 Task: Create a blank project AgilePulse with privacy Public and default view as List and in the team Taskers . Create three sections in the project as To-Do, Doing and Done
Action: Mouse moved to (76, 59)
Screenshot: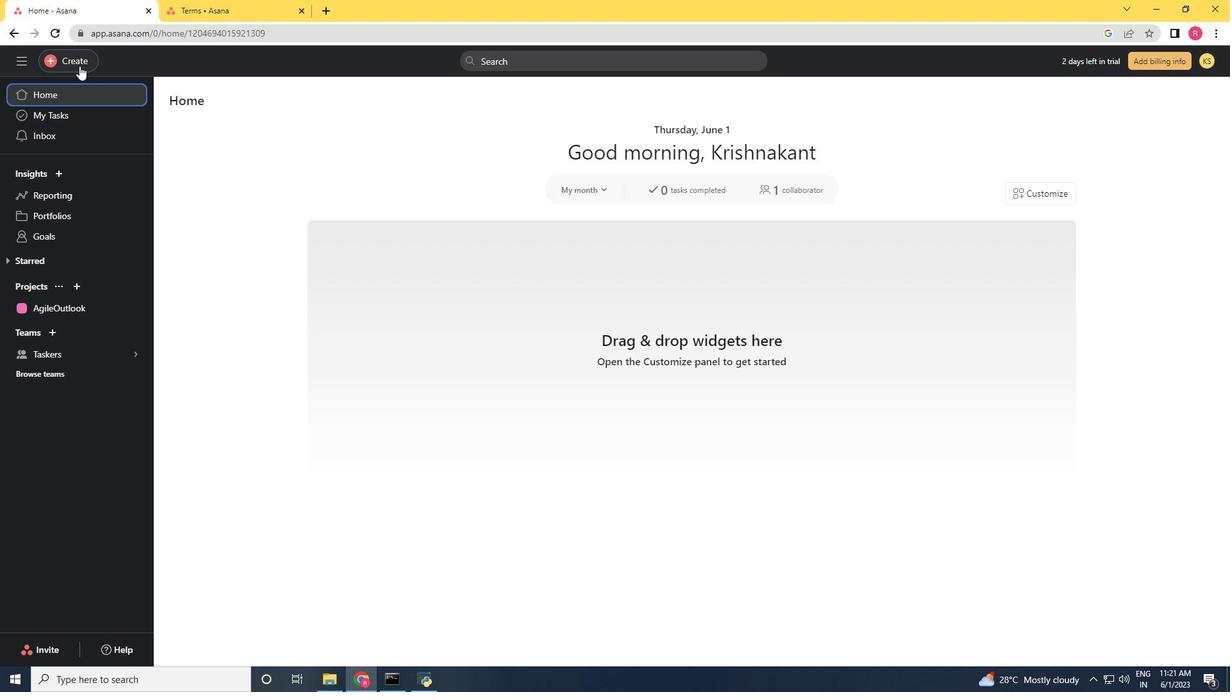 
Action: Mouse pressed left at (76, 59)
Screenshot: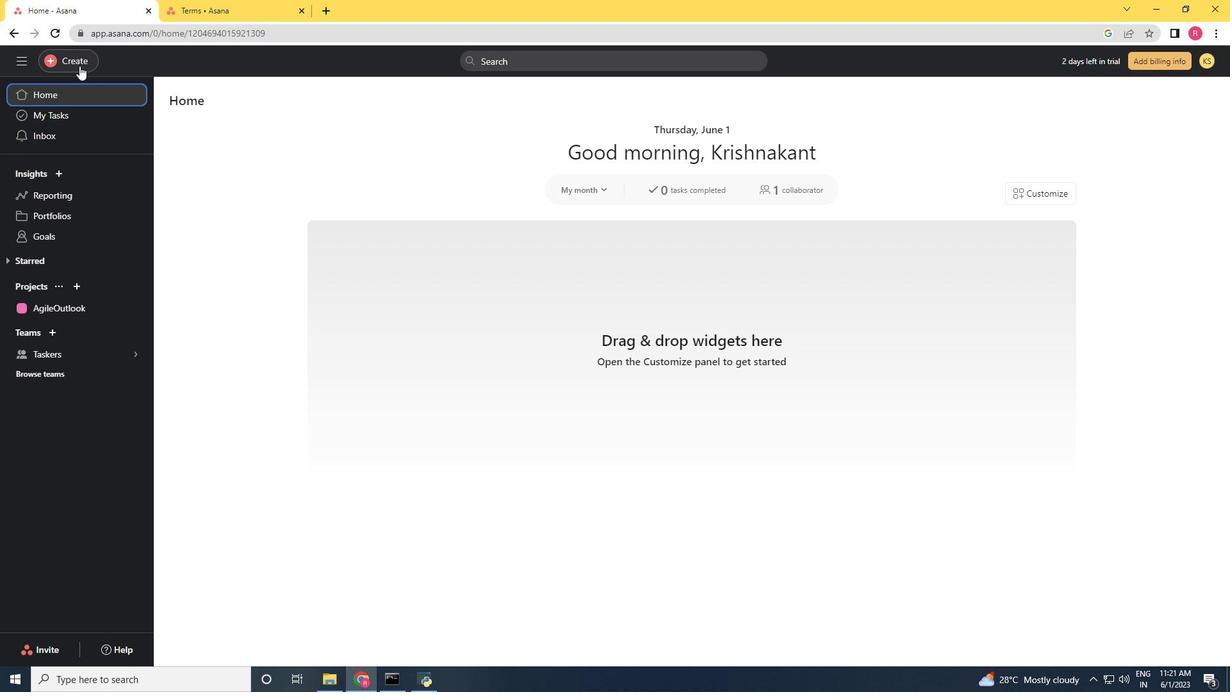 
Action: Mouse moved to (153, 87)
Screenshot: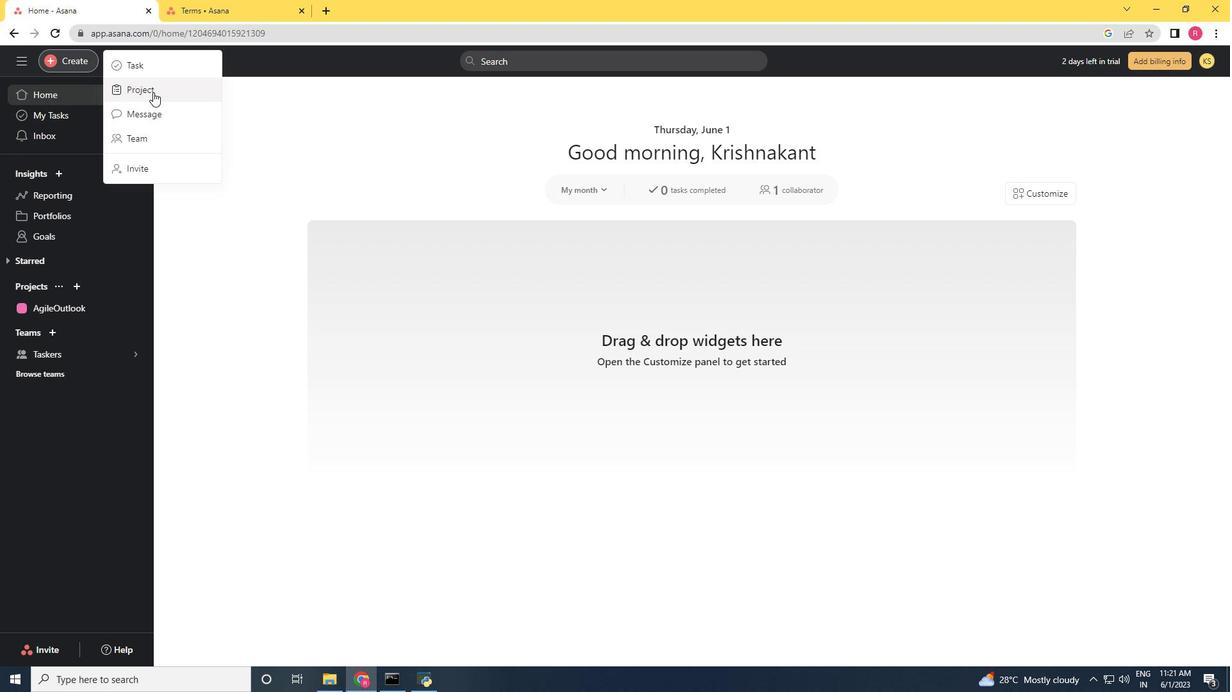 
Action: Mouse pressed left at (153, 87)
Screenshot: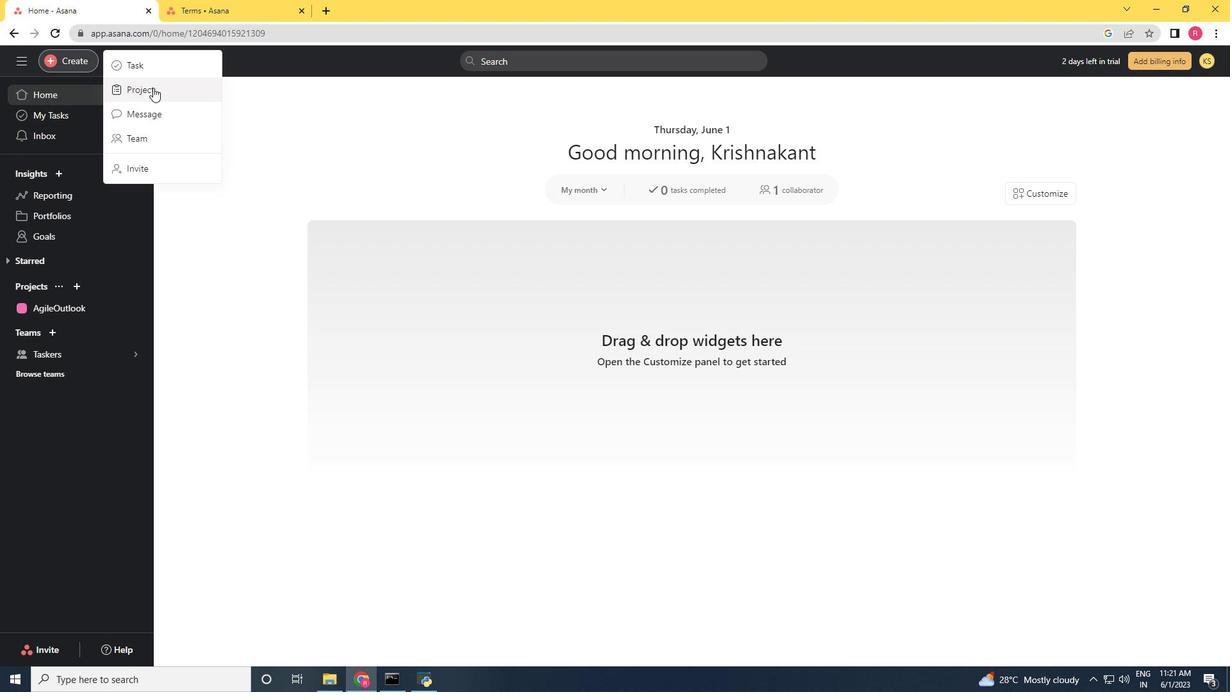 
Action: Mouse moved to (554, 381)
Screenshot: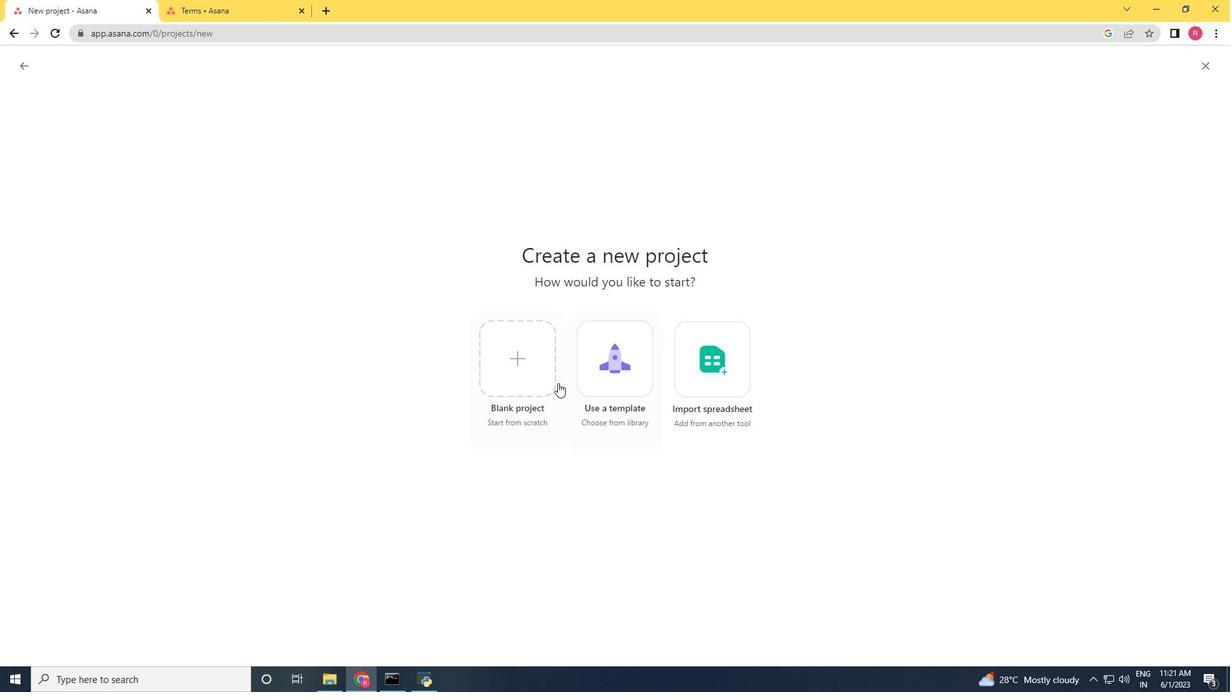 
Action: Mouse pressed left at (554, 381)
Screenshot: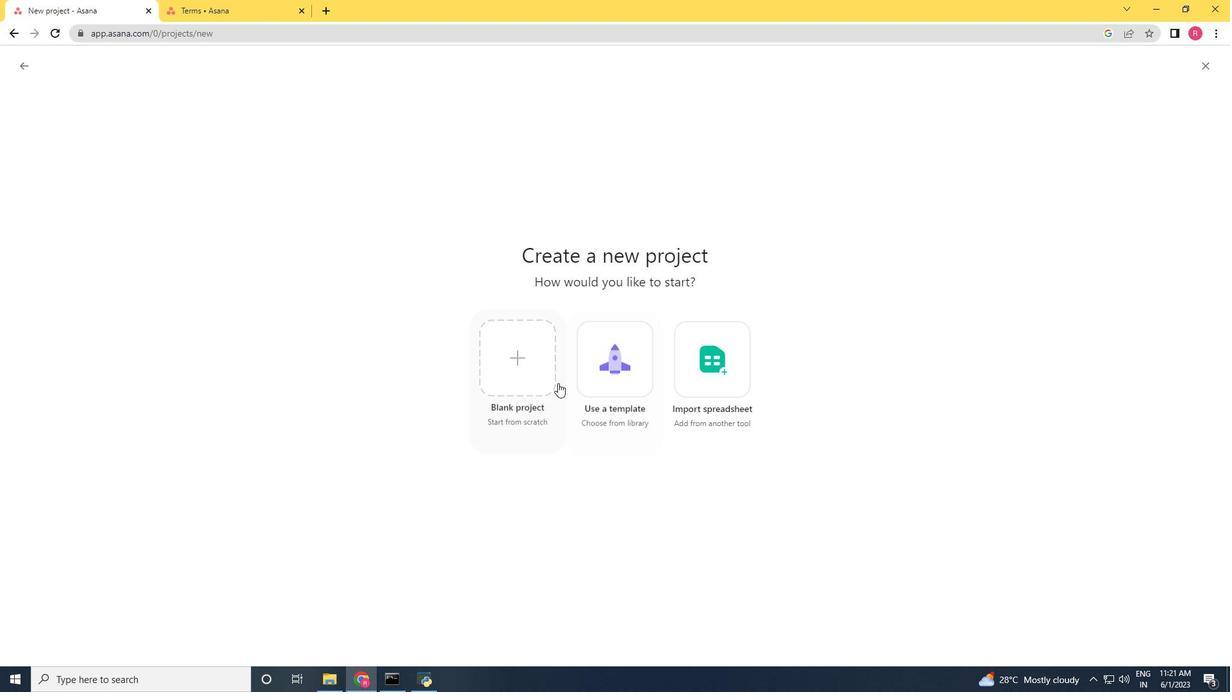 
Action: Mouse moved to (490, 381)
Screenshot: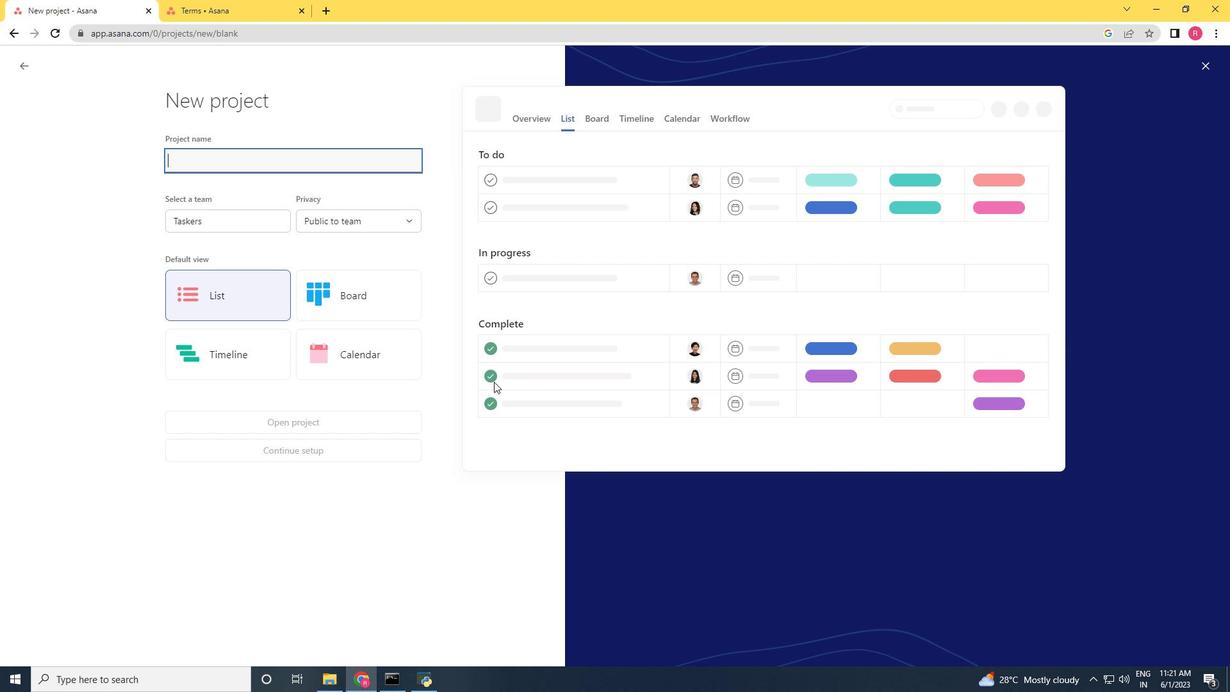 
Action: Key pressed <Key.shift>Agile<Key.shift>Pulse
Screenshot: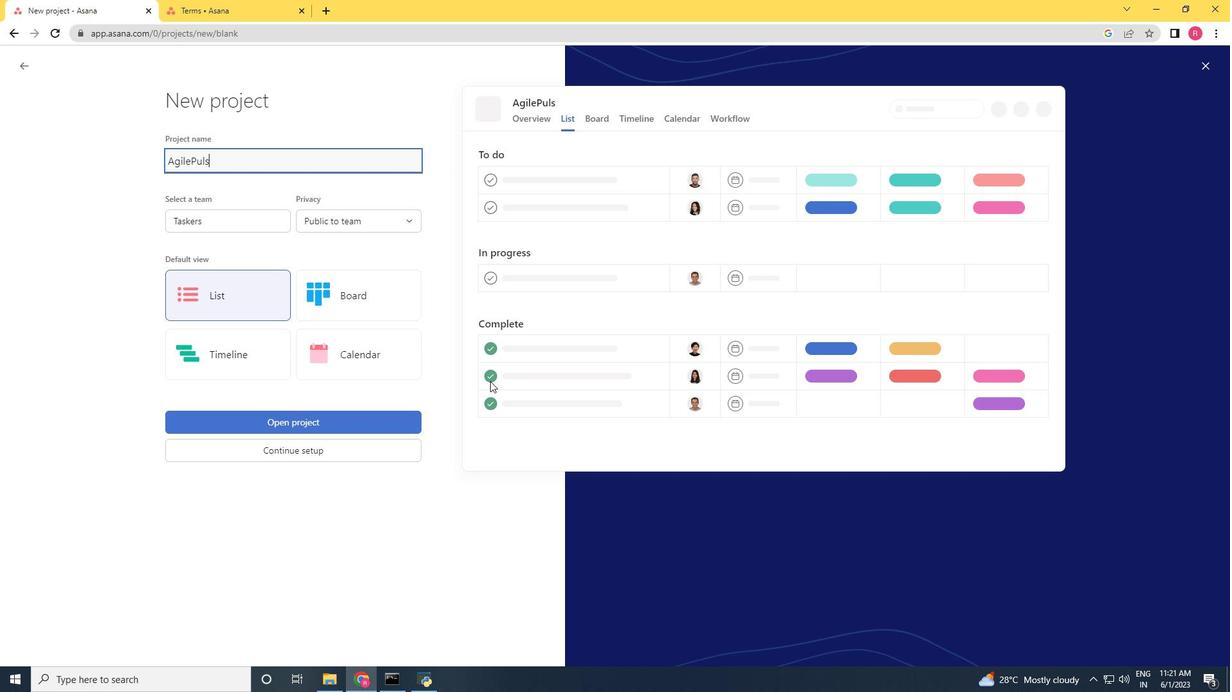 
Action: Mouse moved to (383, 215)
Screenshot: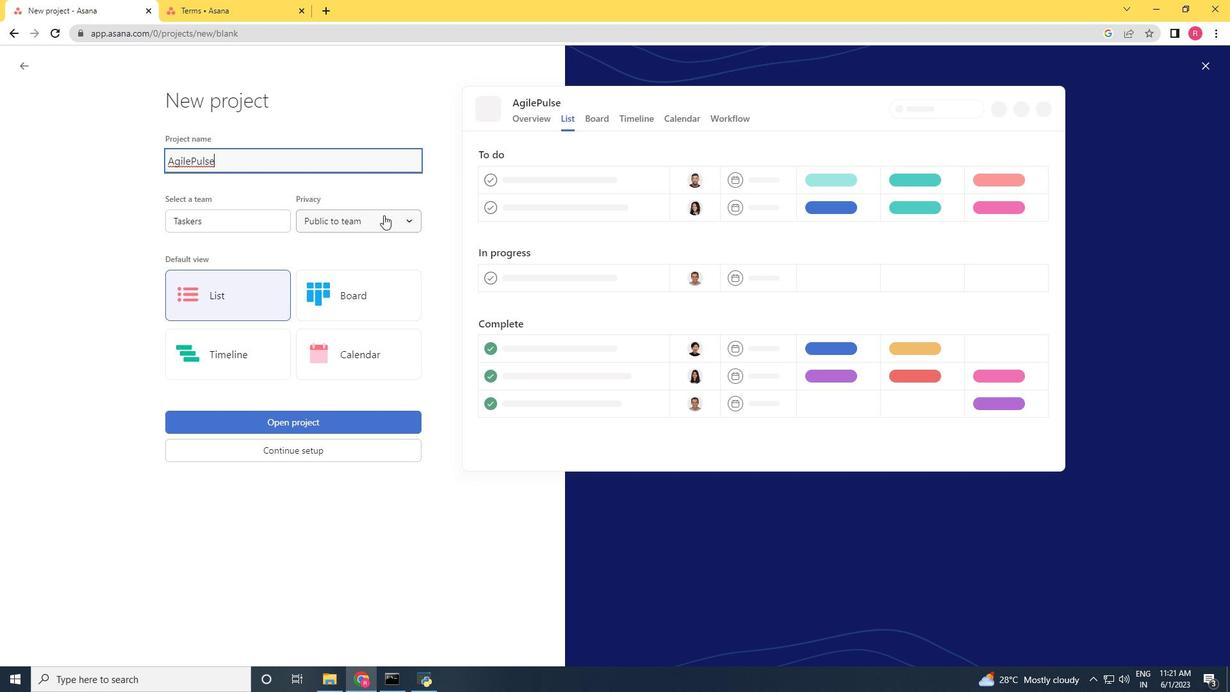 
Action: Mouse pressed left at (383, 215)
Screenshot: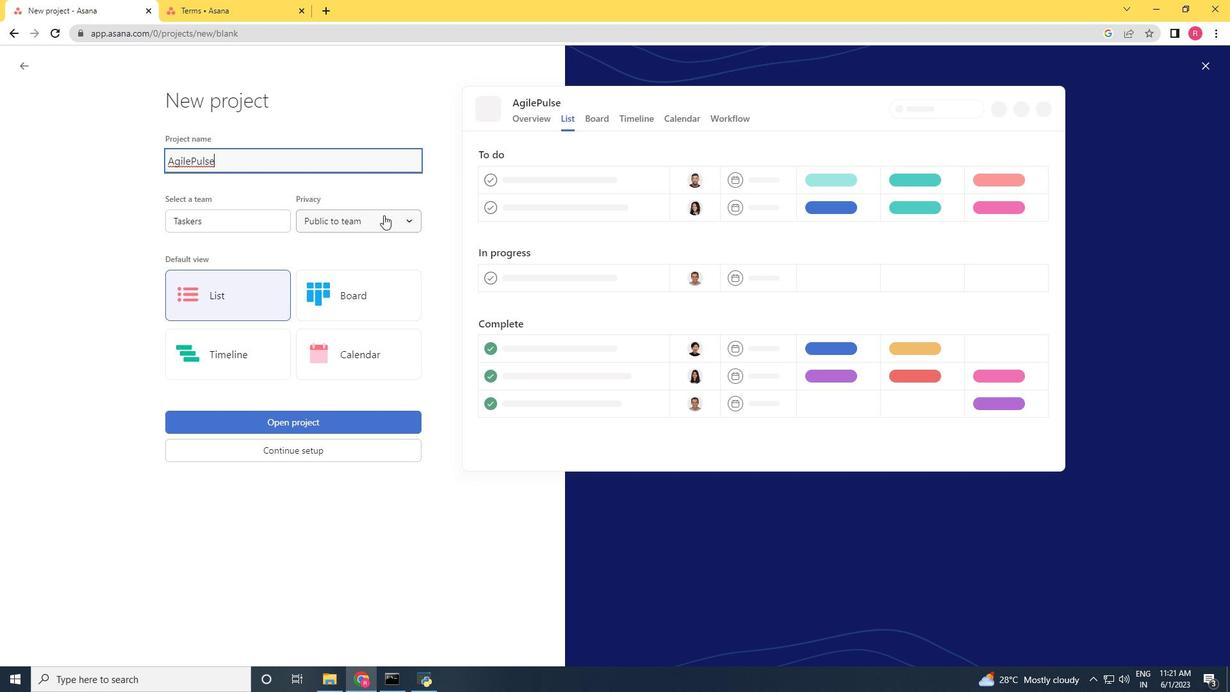 
Action: Mouse moved to (388, 249)
Screenshot: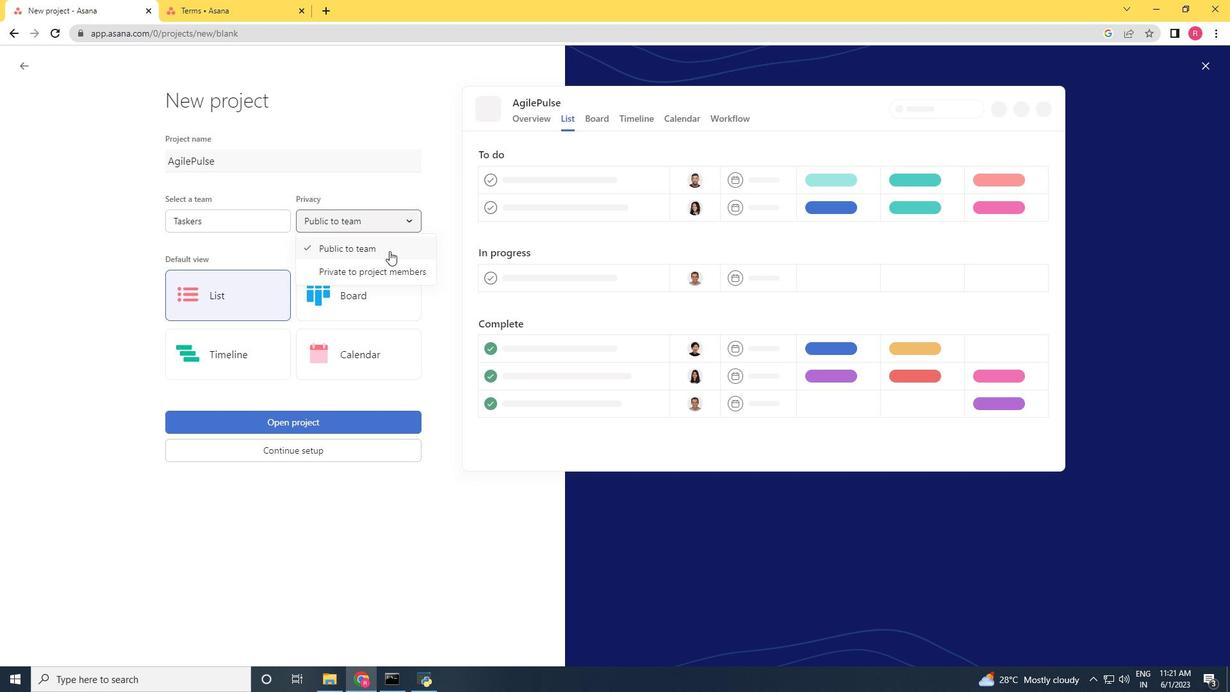 
Action: Mouse pressed left at (388, 249)
Screenshot: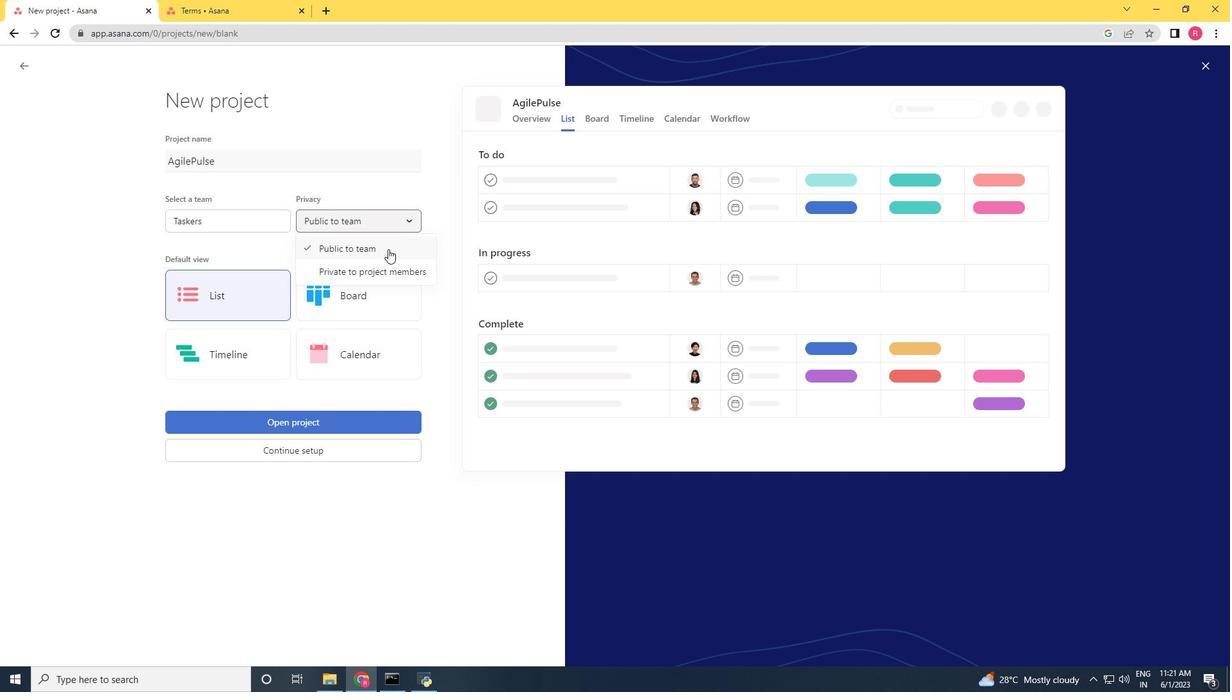 
Action: Mouse moved to (246, 299)
Screenshot: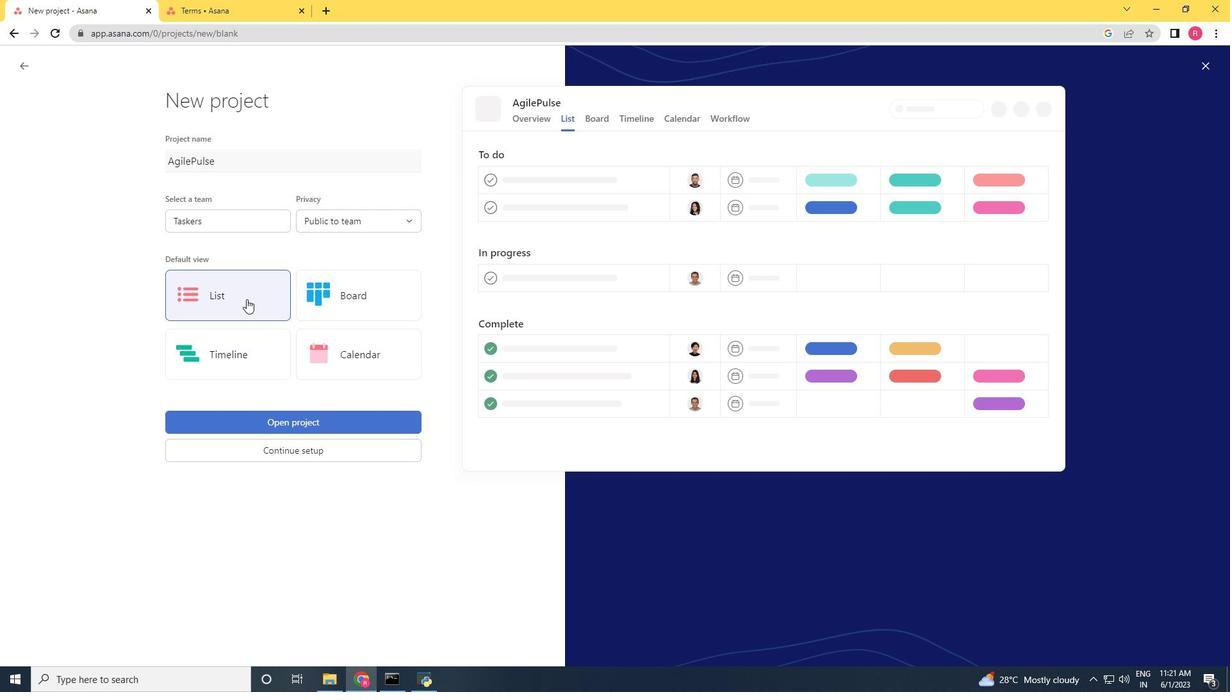 
Action: Mouse pressed left at (246, 299)
Screenshot: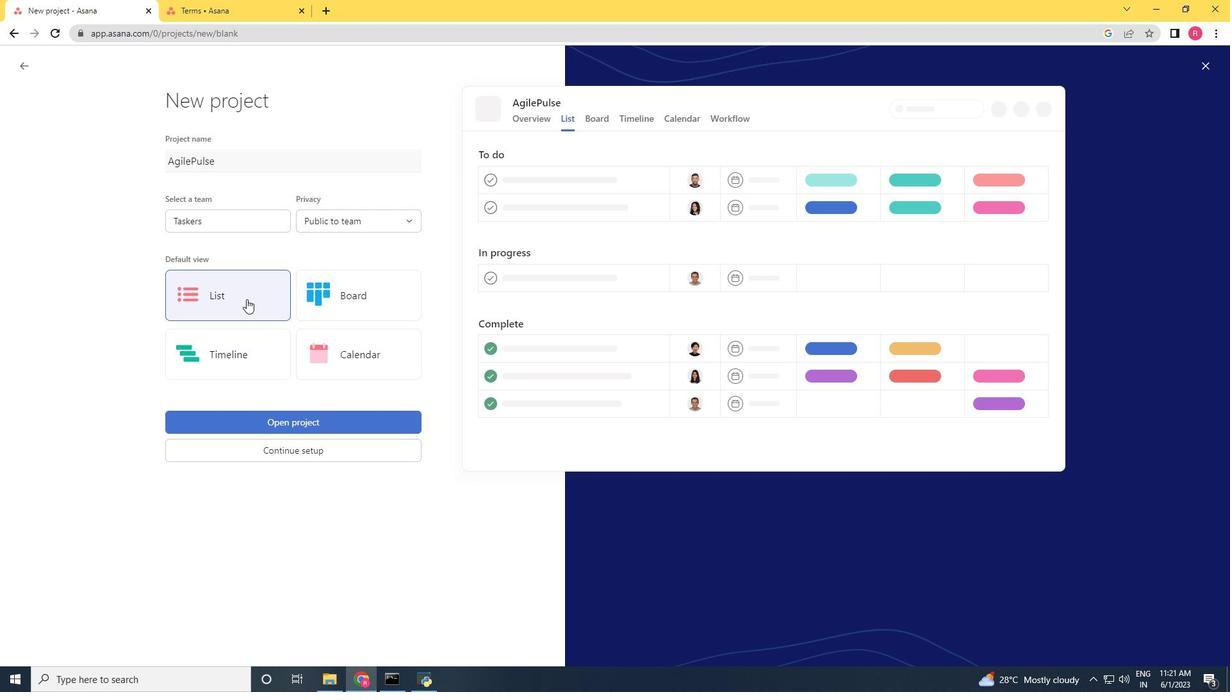 
Action: Mouse moved to (211, 224)
Screenshot: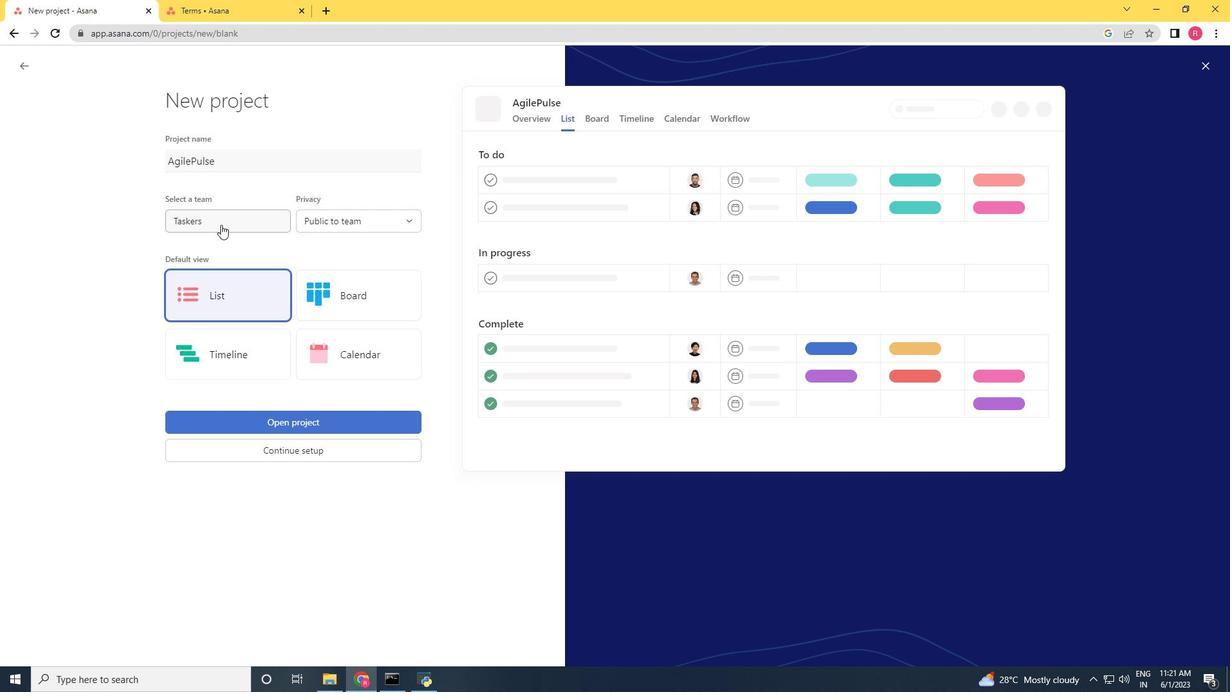 
Action: Mouse pressed left at (211, 224)
Screenshot: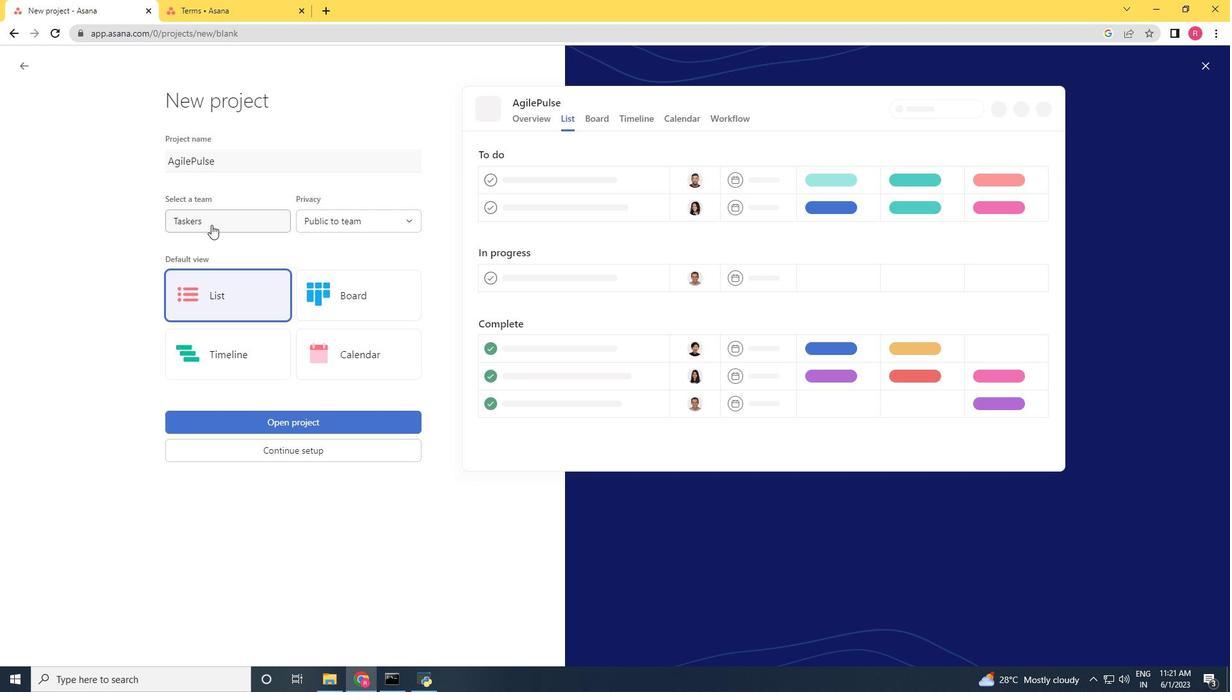 
Action: Mouse moved to (246, 244)
Screenshot: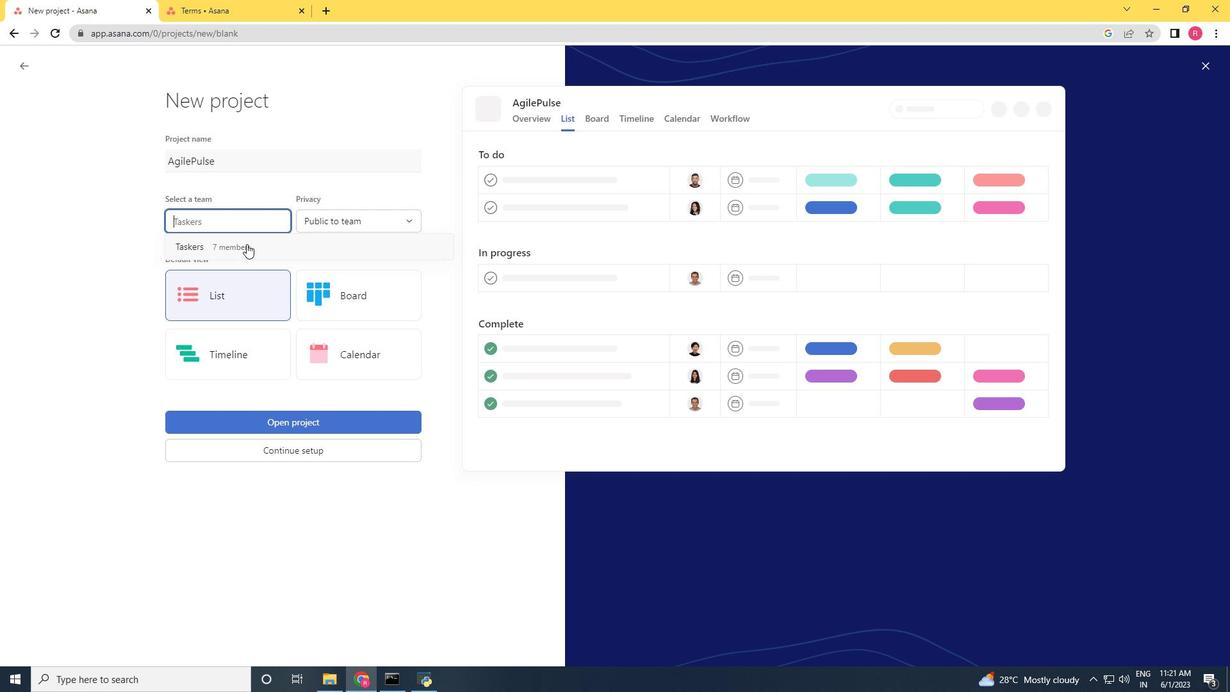 
Action: Mouse pressed left at (246, 244)
Screenshot: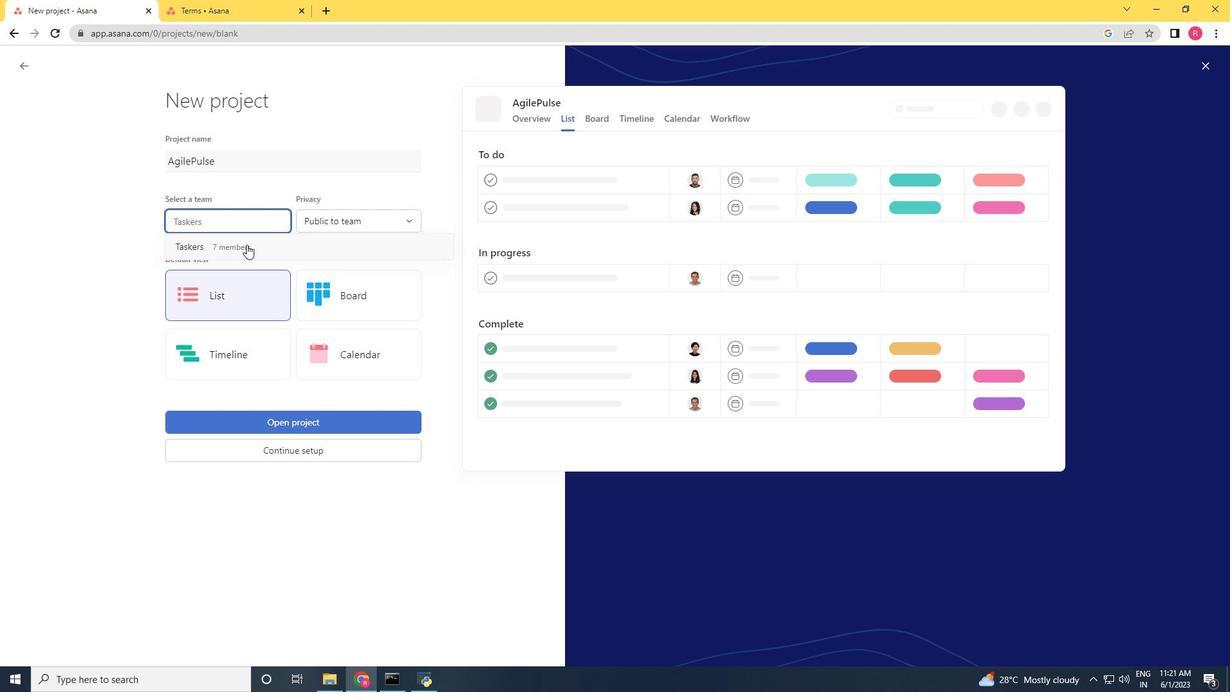 
Action: Mouse moved to (330, 422)
Screenshot: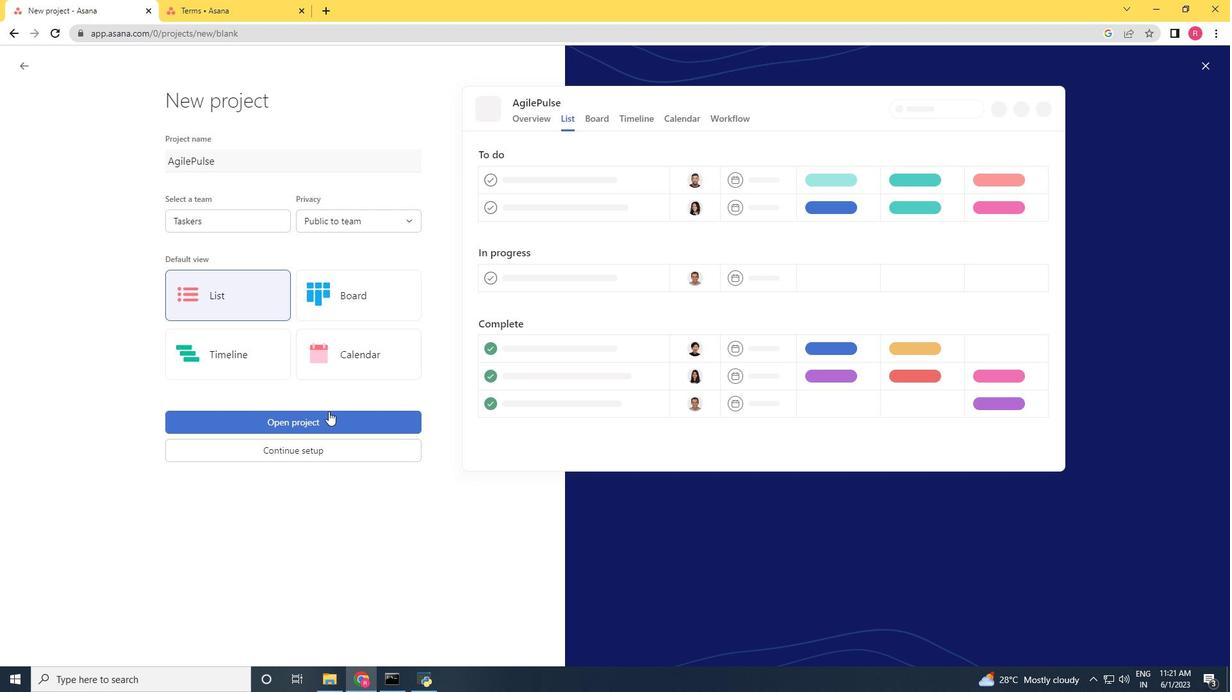 
Action: Mouse pressed left at (330, 422)
Screenshot: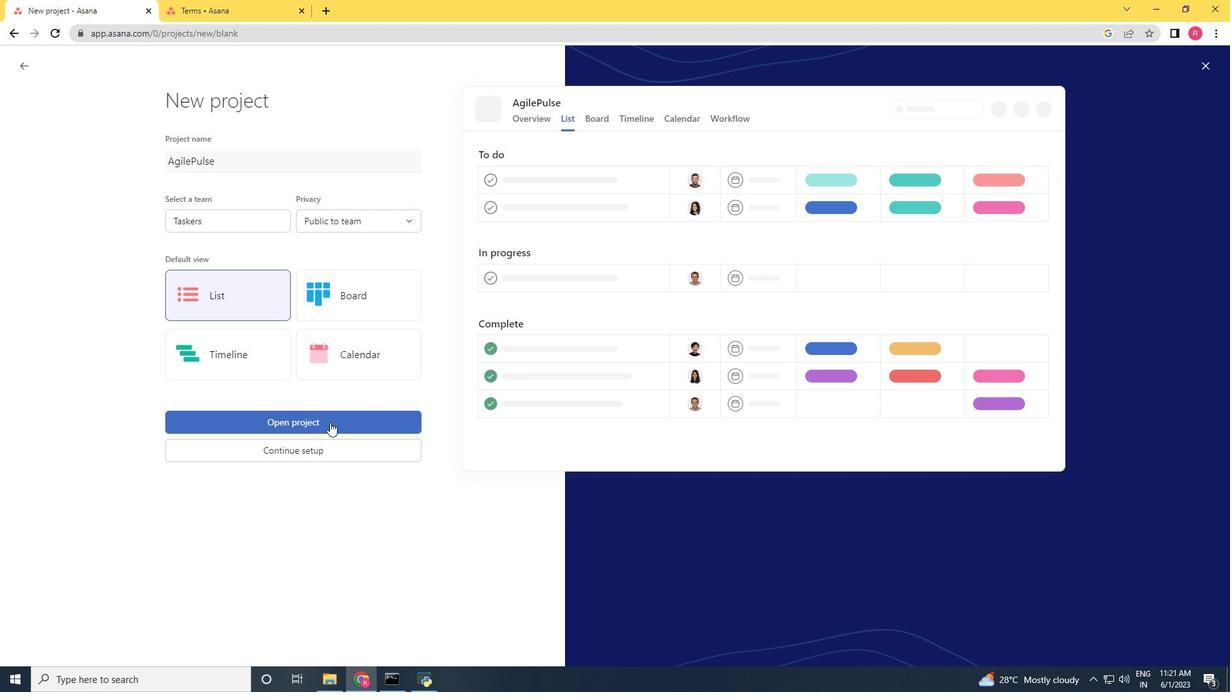 
Action: Mouse moved to (227, 283)
Screenshot: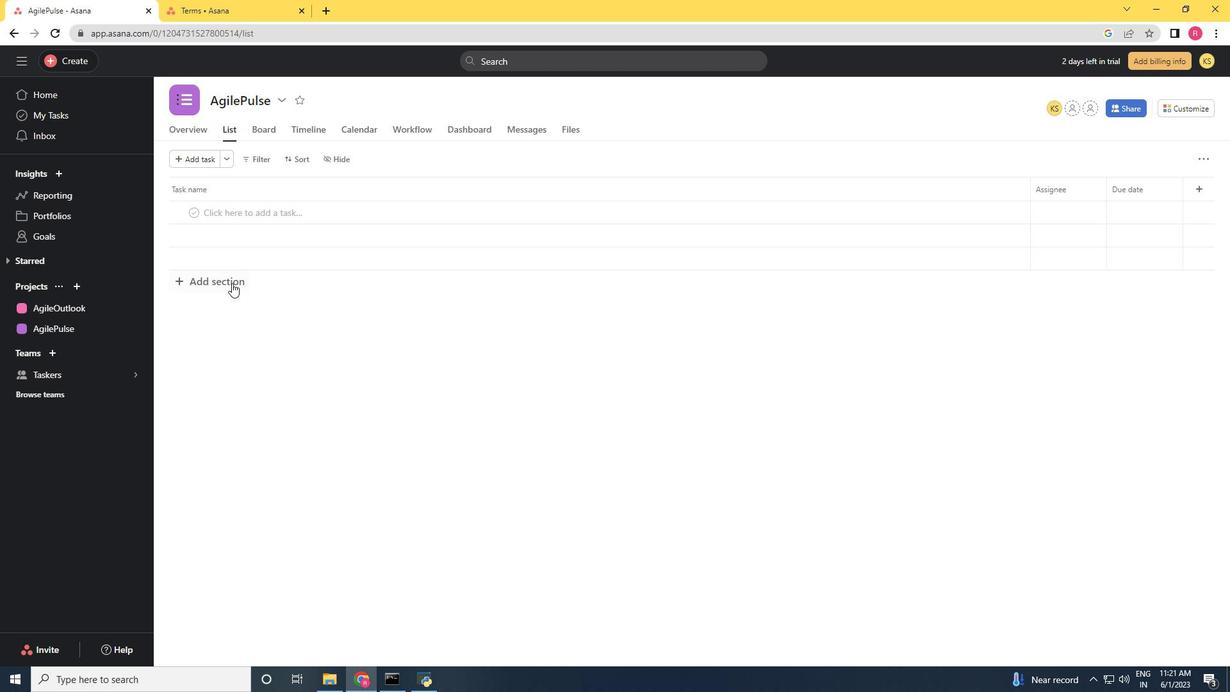
Action: Mouse pressed left at (227, 283)
Screenshot: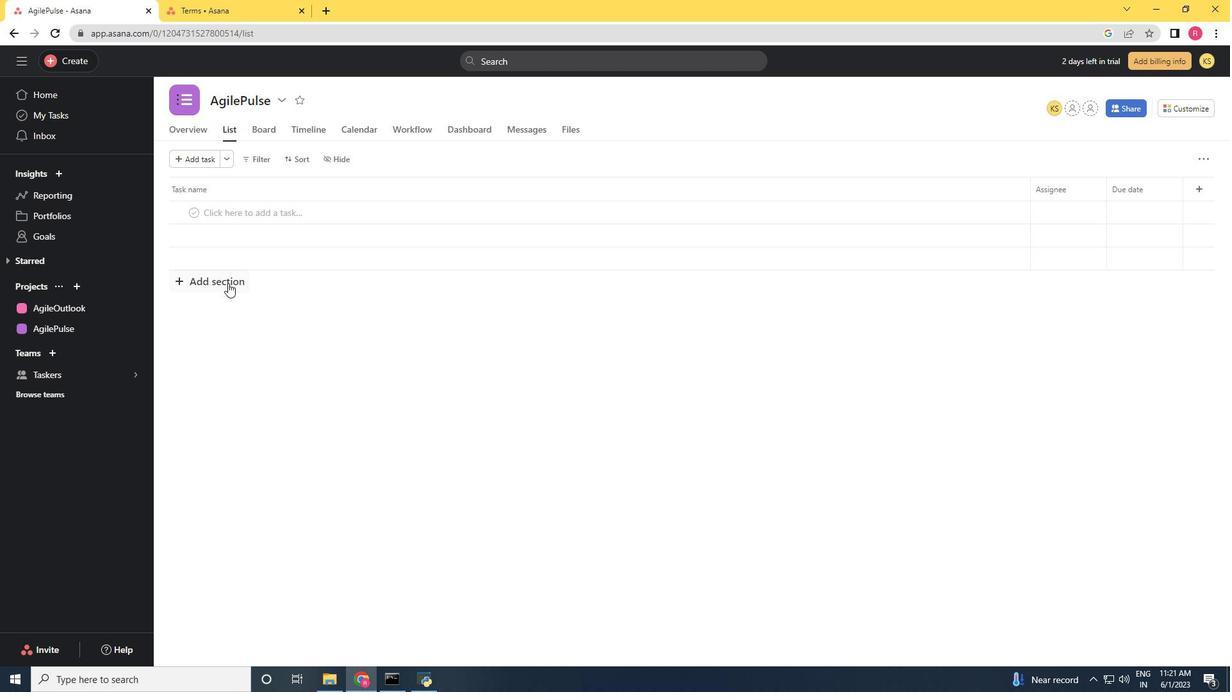 
Action: Key pressed <Key.shift>To-<Key.shift>Do
Screenshot: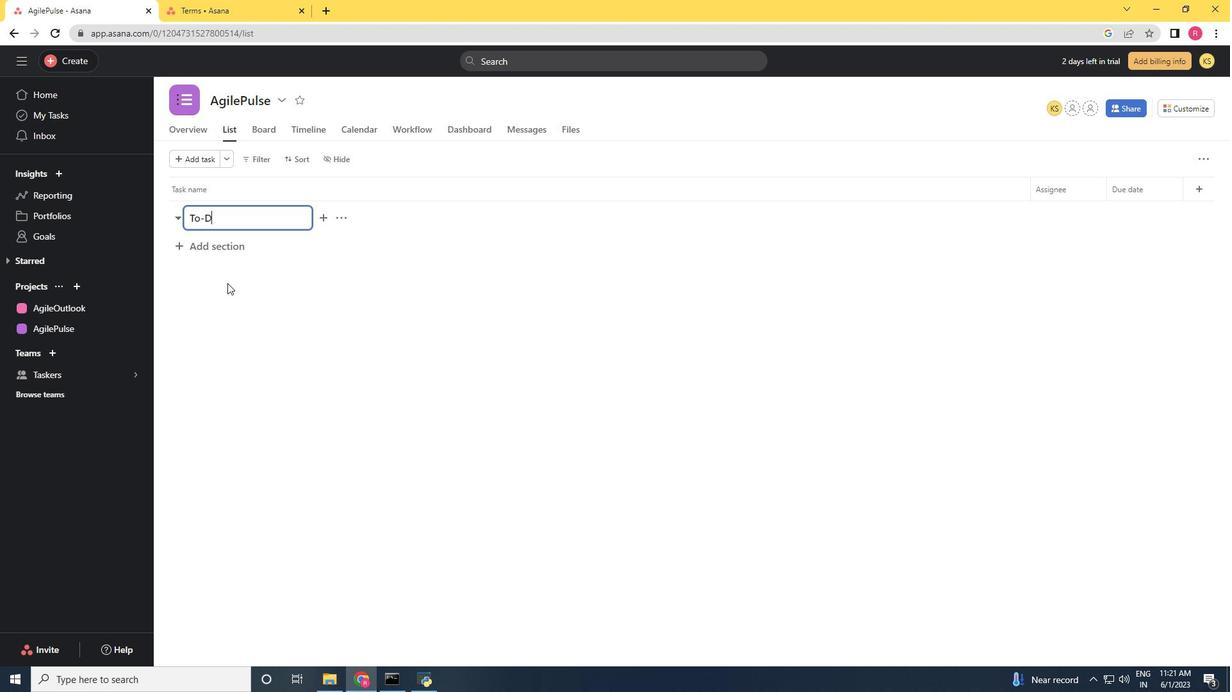 
Action: Mouse moved to (226, 251)
Screenshot: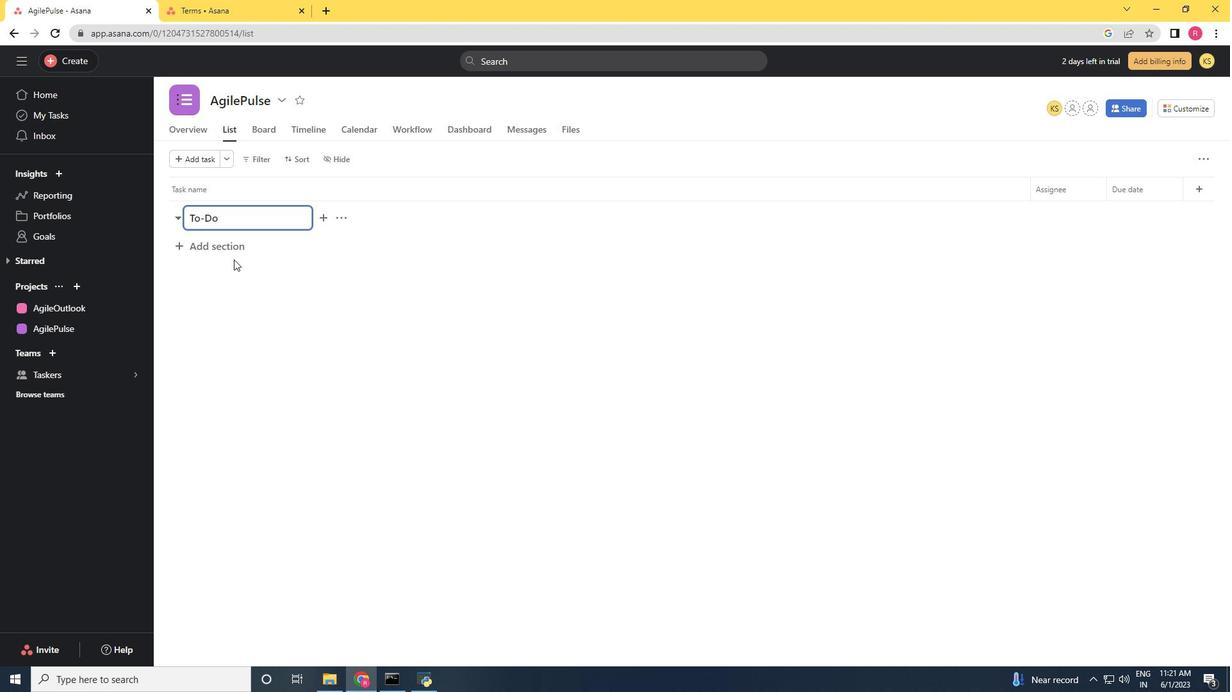 
Action: Mouse pressed left at (226, 251)
Screenshot: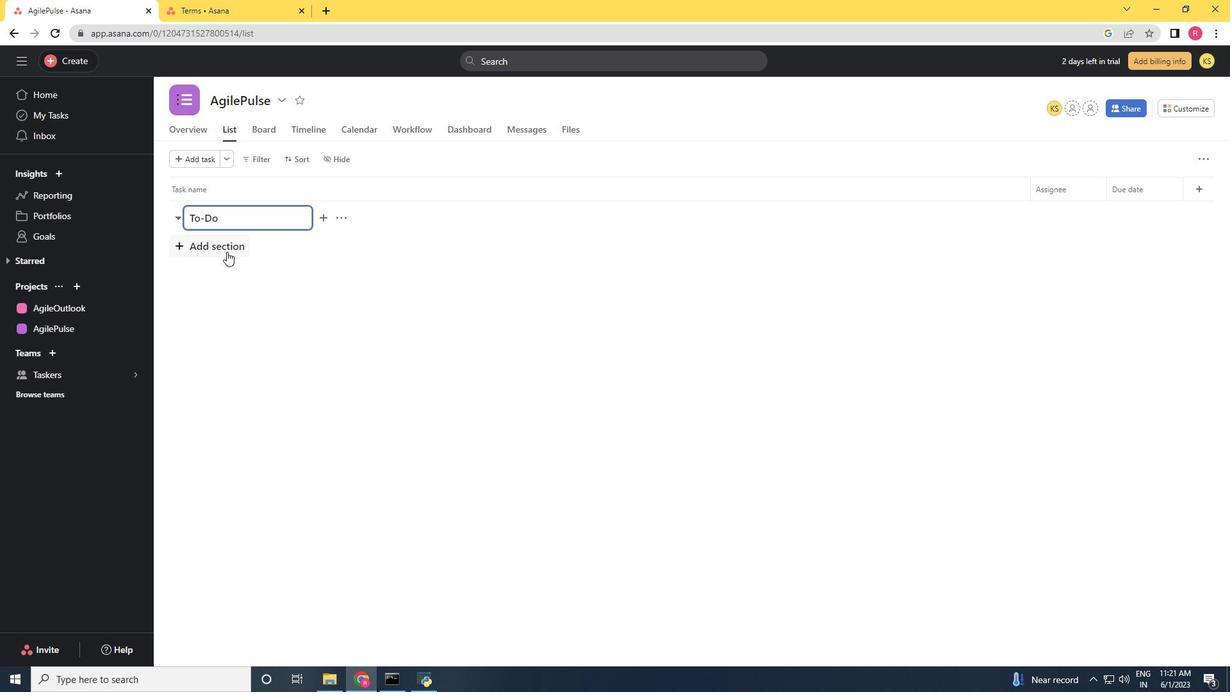 
Action: Key pressed <Key.shift><Key.shift><Key.shift><Key.shift><Key.shift><Key.shift><Key.shift><Key.shift><Key.shift><Key.shift><Key.shift><Key.shift><Key.shift>Doing
Screenshot: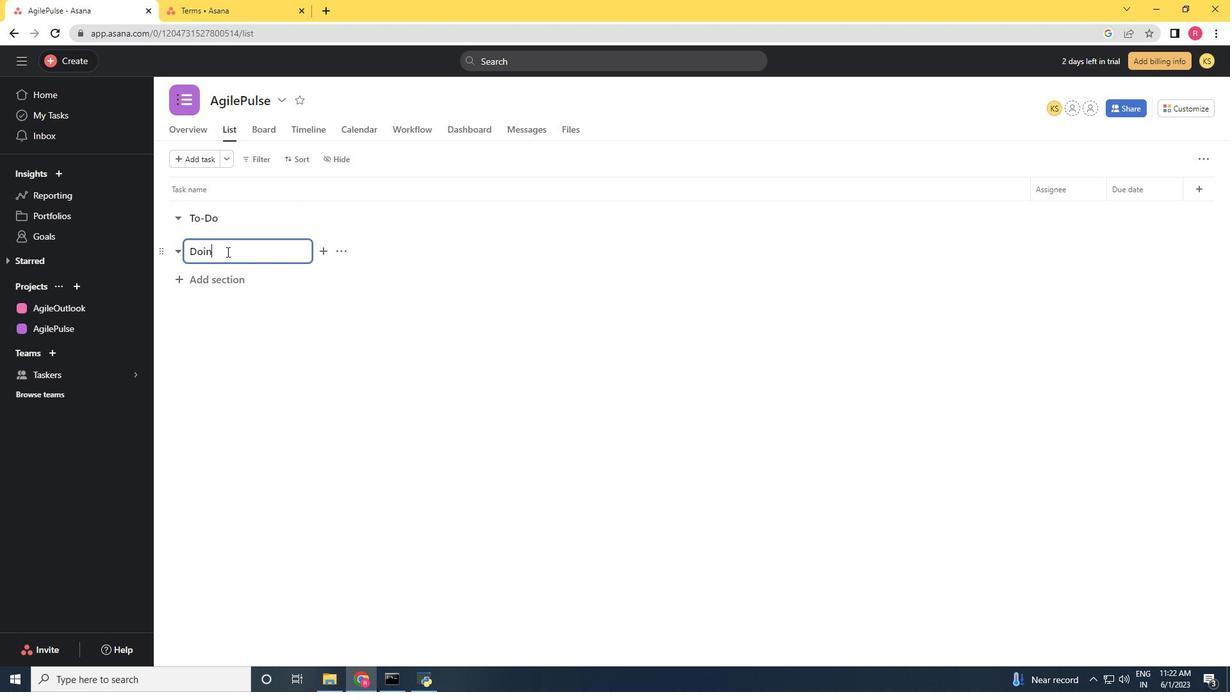 
Action: Mouse moved to (213, 279)
Screenshot: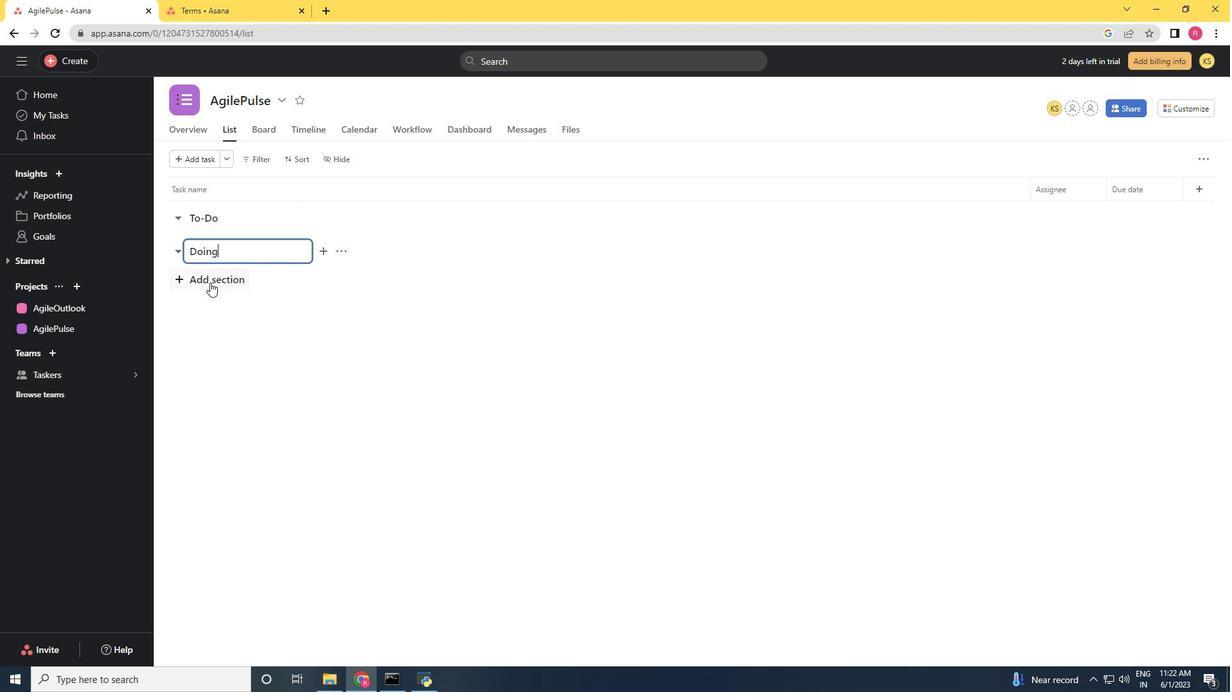 
Action: Mouse pressed left at (213, 279)
Screenshot: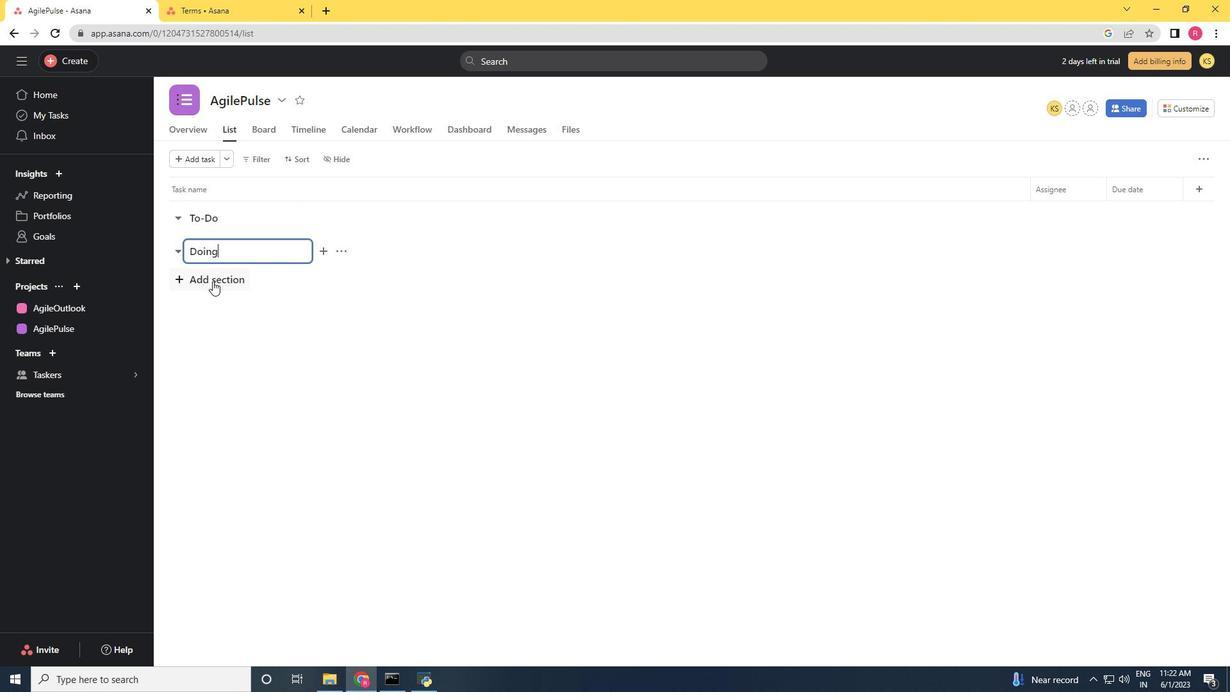 
Action: Key pressed <Key.shift><Key.shift>donw<Key.backspace>e
Screenshot: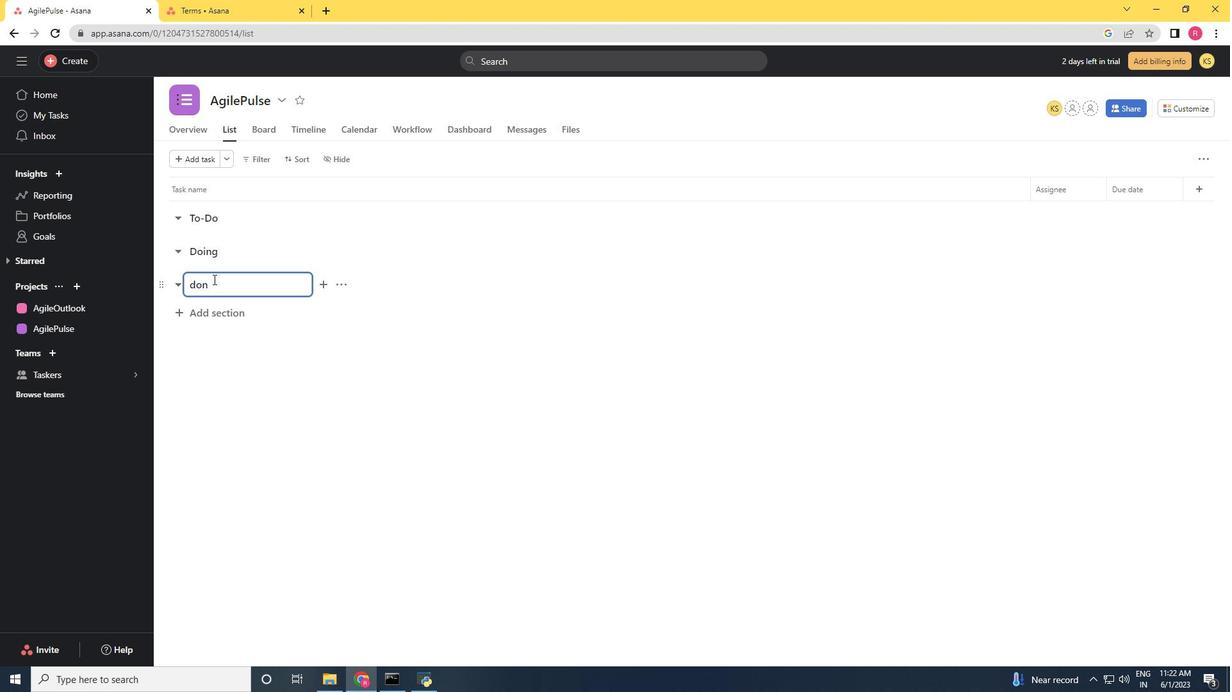 
Action: Mouse moved to (350, 437)
Screenshot: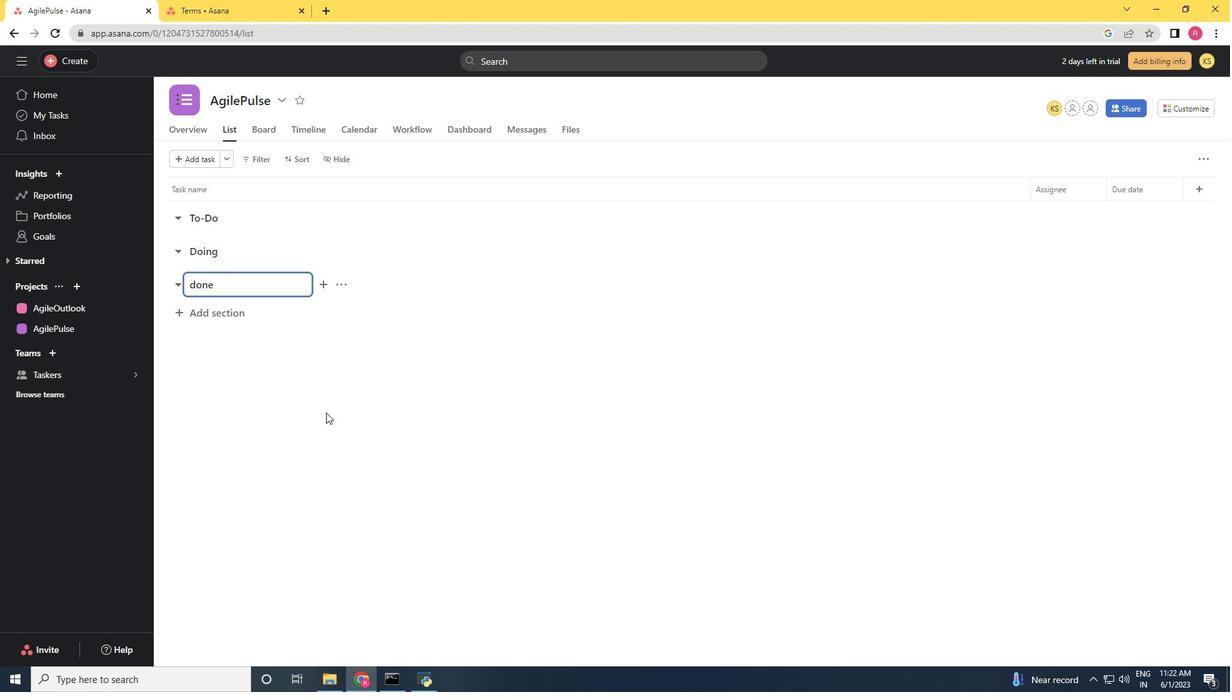 
Action: Mouse pressed left at (350, 437)
Screenshot: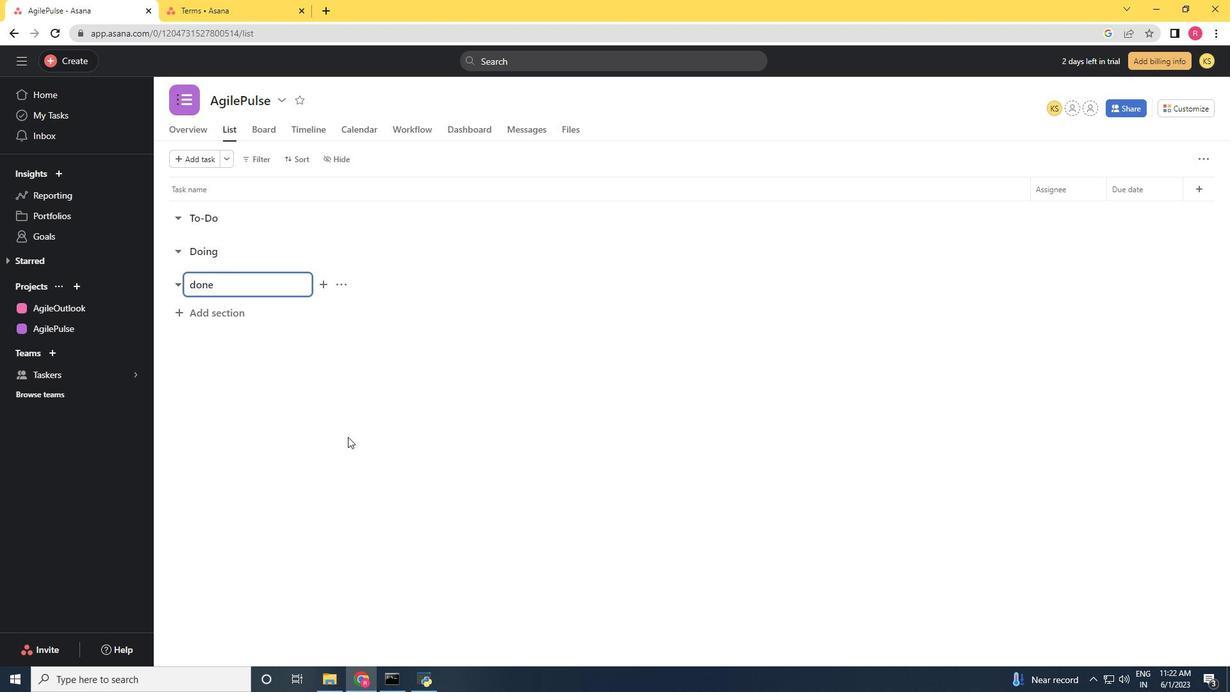 
Action: Mouse moved to (351, 437)
Screenshot: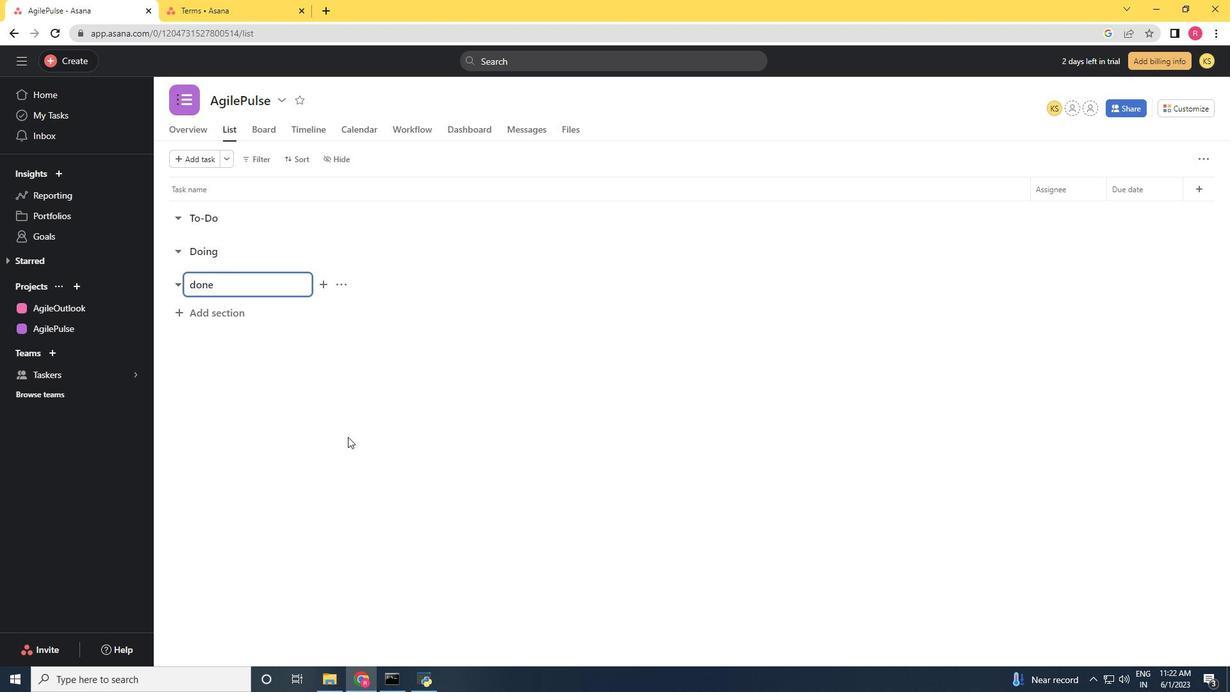 
